 Task: Add a button with the title "Remove all stickers" that removes all stickers from the card.
Action: Mouse pressed left at (890, 281)
Screenshot: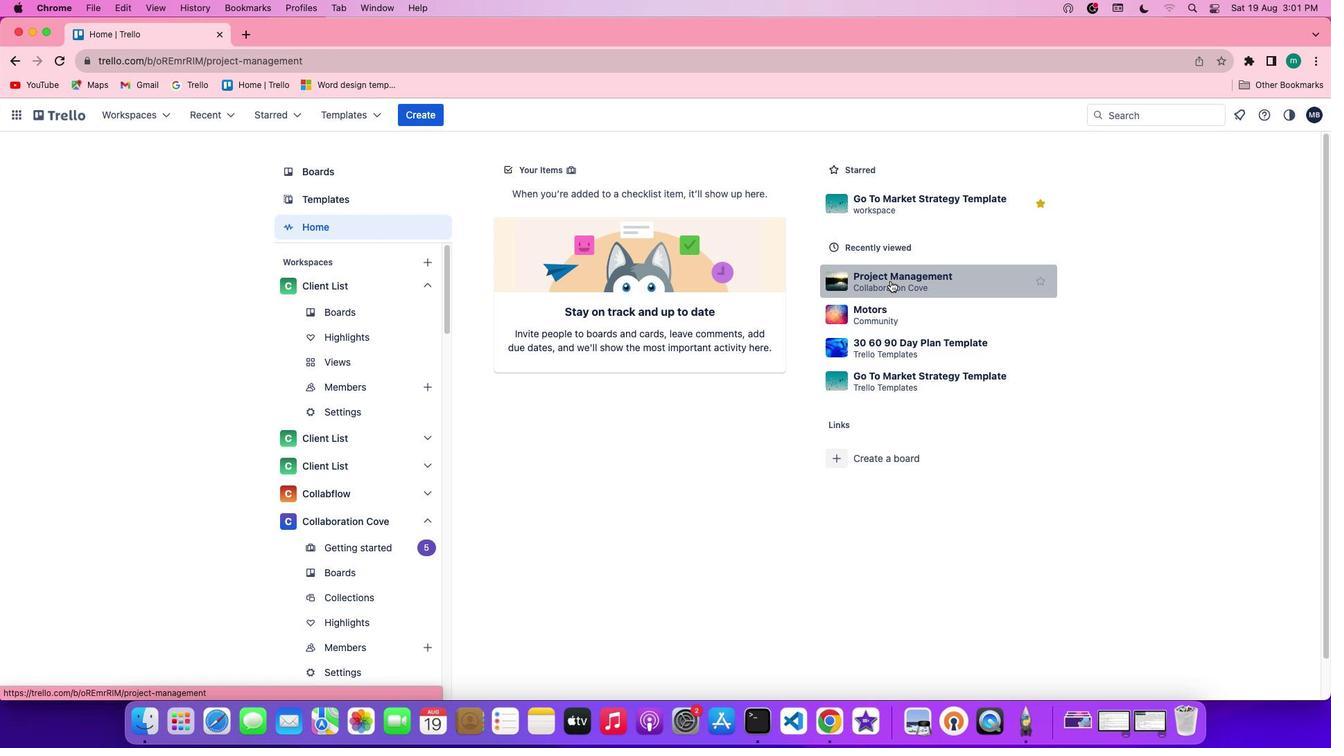 
Action: Mouse moved to (571, 353)
Screenshot: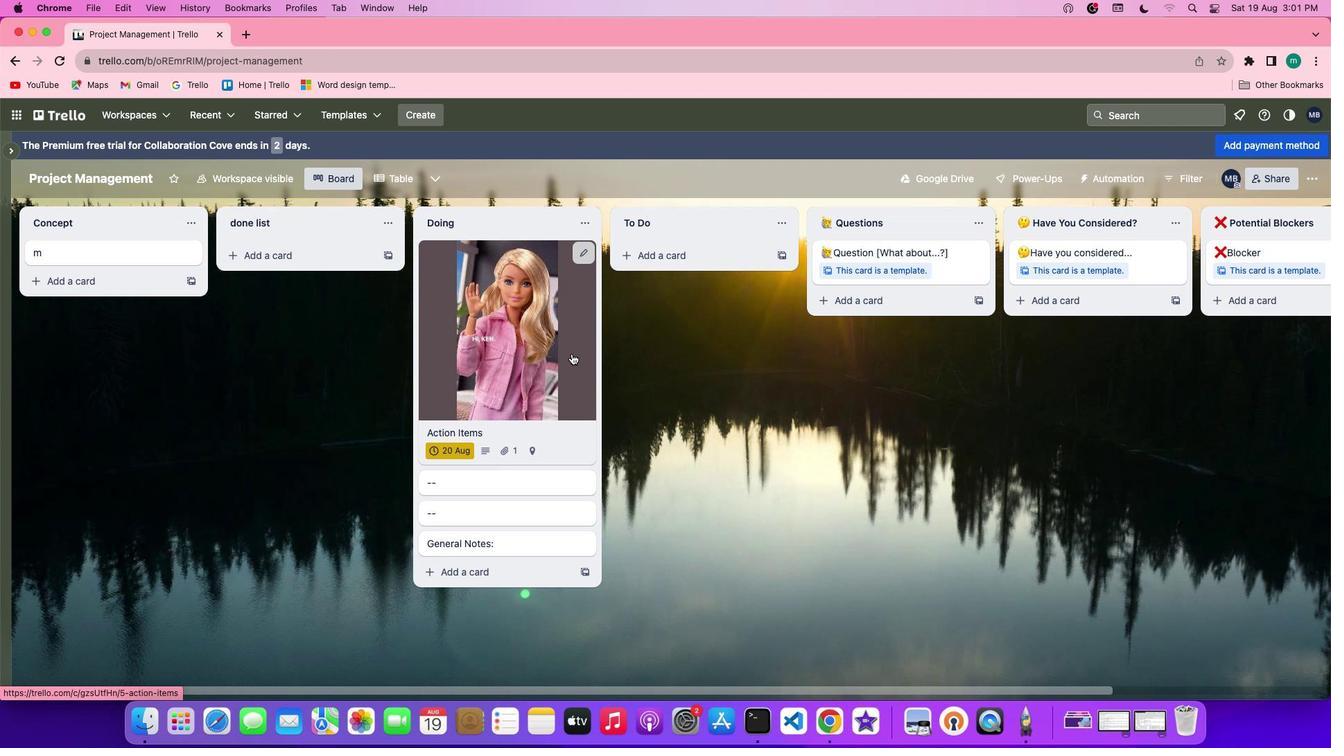 
Action: Mouse pressed left at (571, 353)
Screenshot: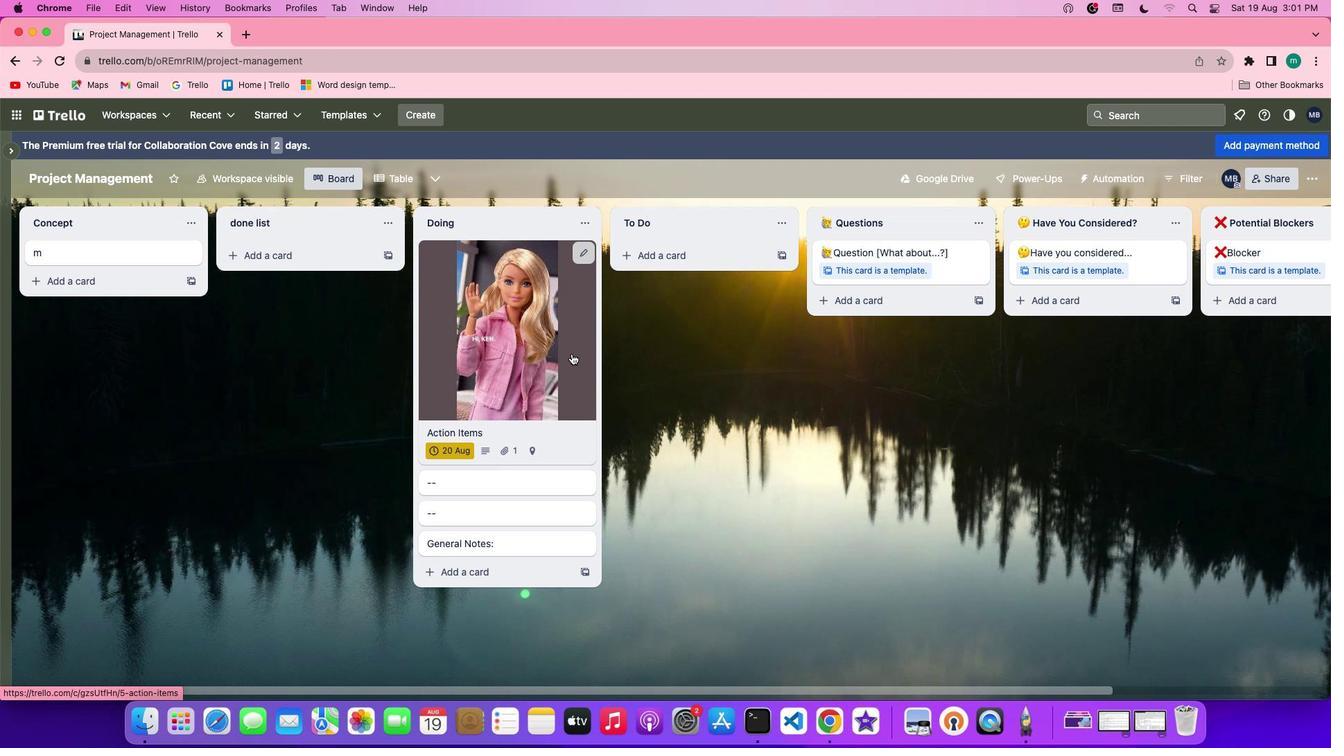 
Action: Mouse moved to (890, 502)
Screenshot: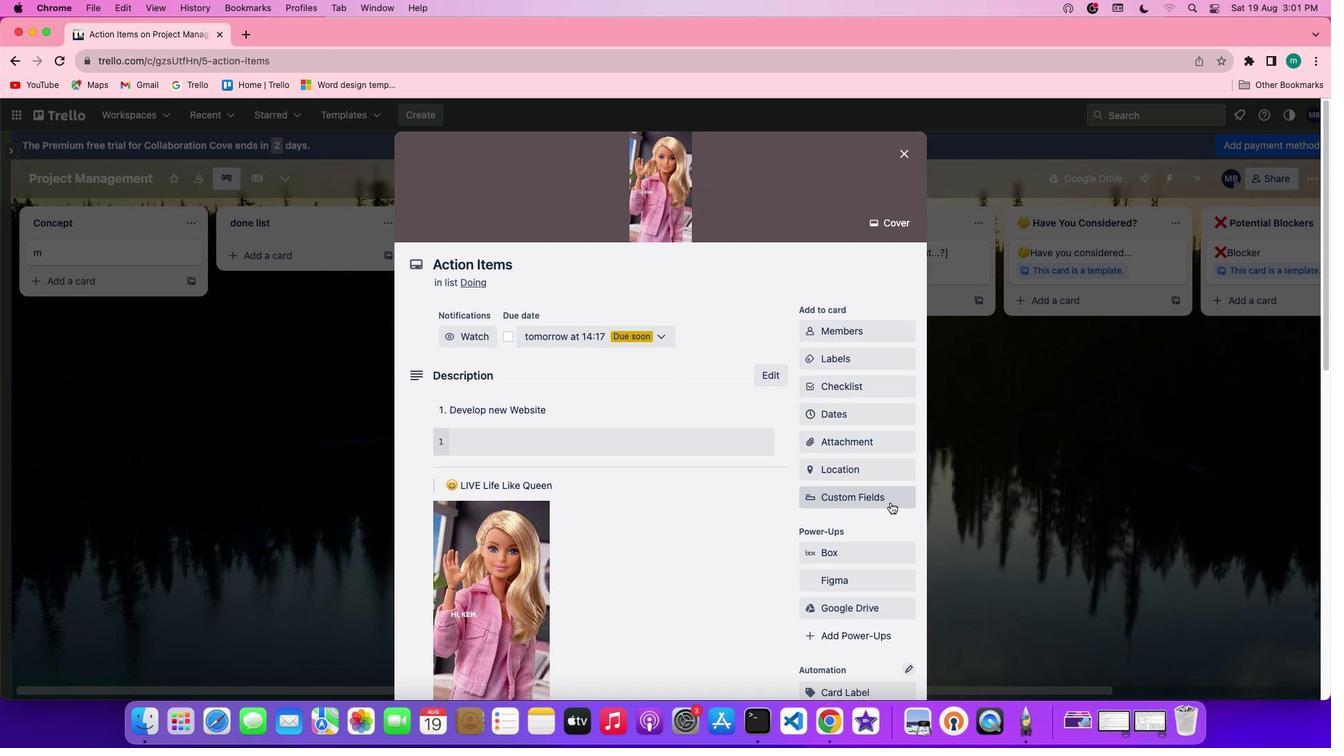 
Action: Mouse scrolled (890, 502) with delta (0, 0)
Screenshot: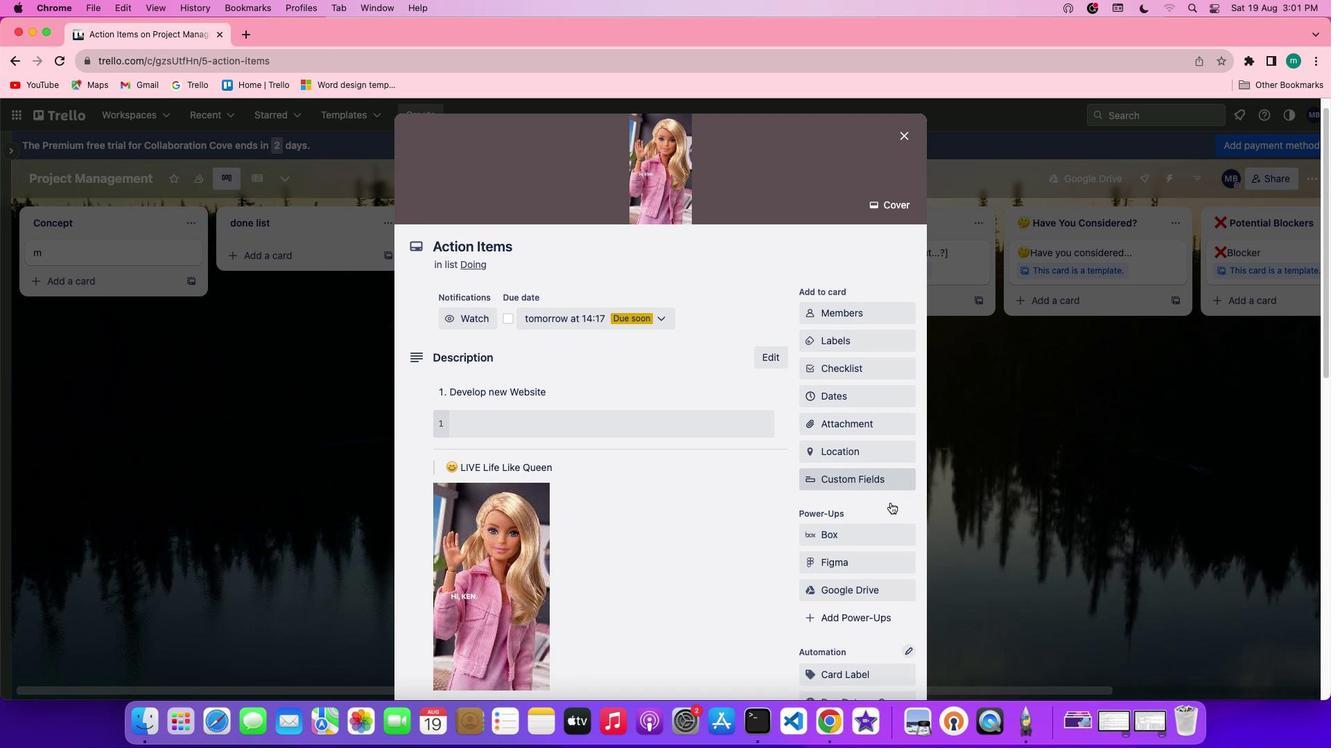 
Action: Mouse scrolled (890, 502) with delta (0, 0)
Screenshot: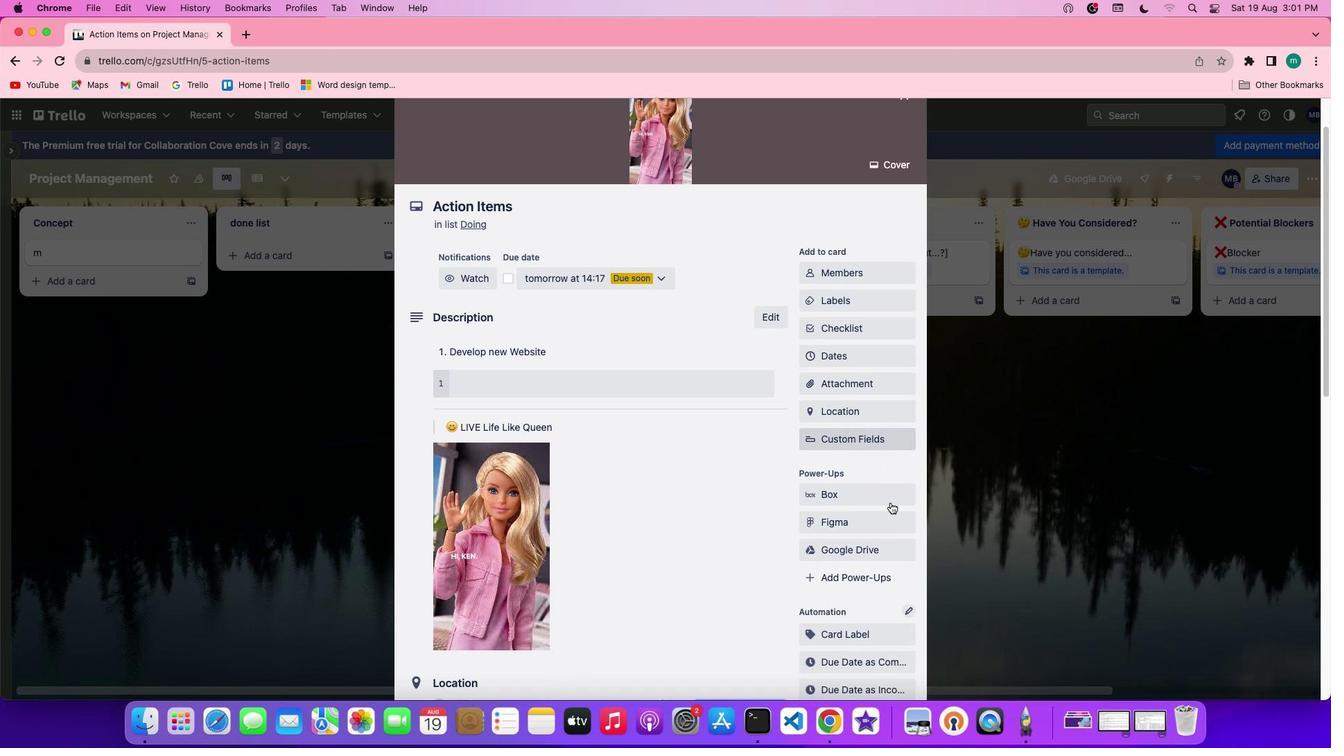 
Action: Mouse scrolled (890, 502) with delta (0, -1)
Screenshot: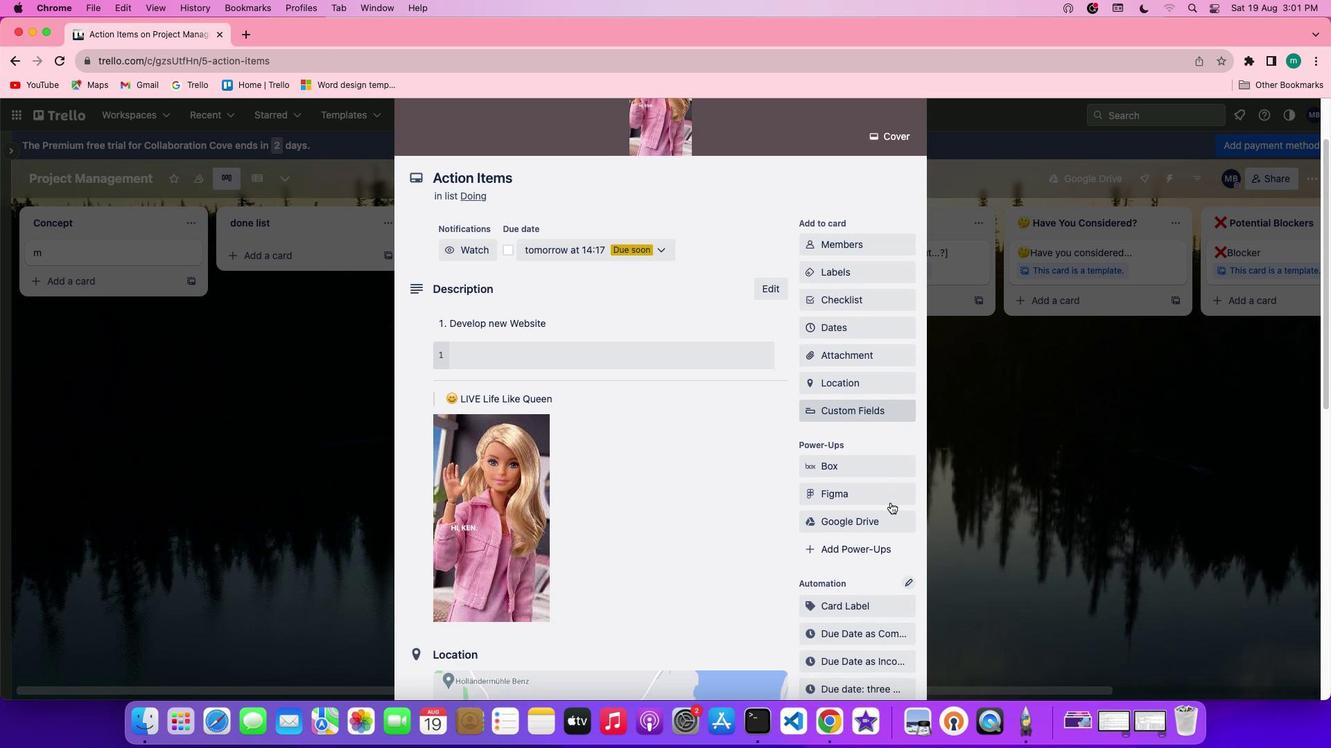 
Action: Mouse scrolled (890, 502) with delta (0, 0)
Screenshot: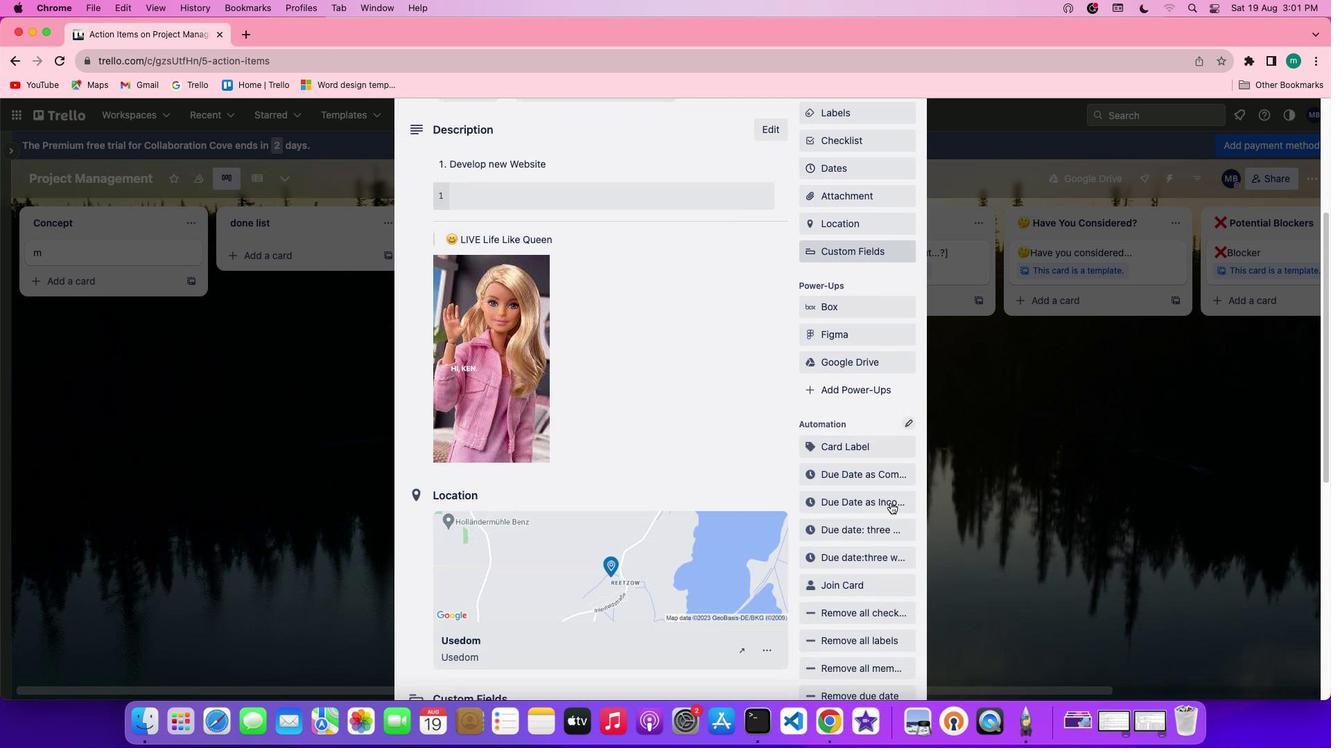 
Action: Mouse scrolled (890, 502) with delta (0, 0)
Screenshot: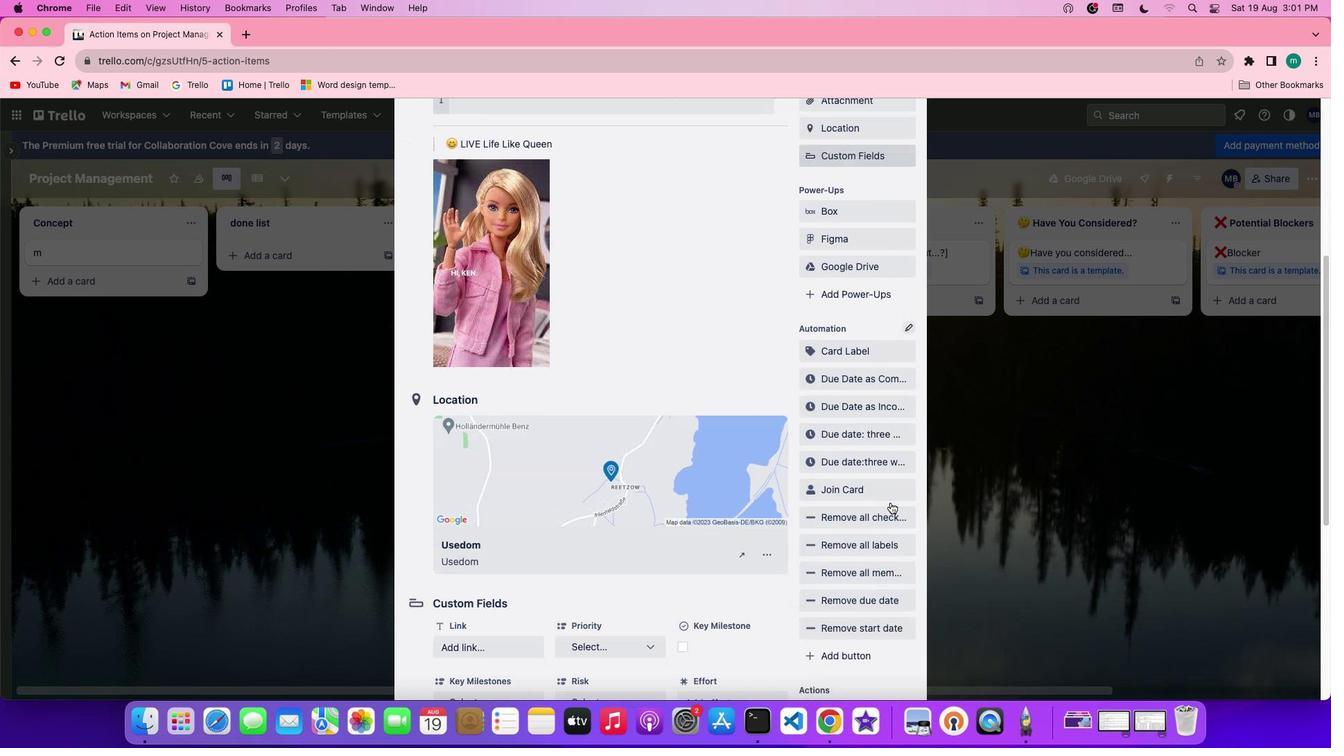 
Action: Mouse scrolled (890, 502) with delta (0, -2)
Screenshot: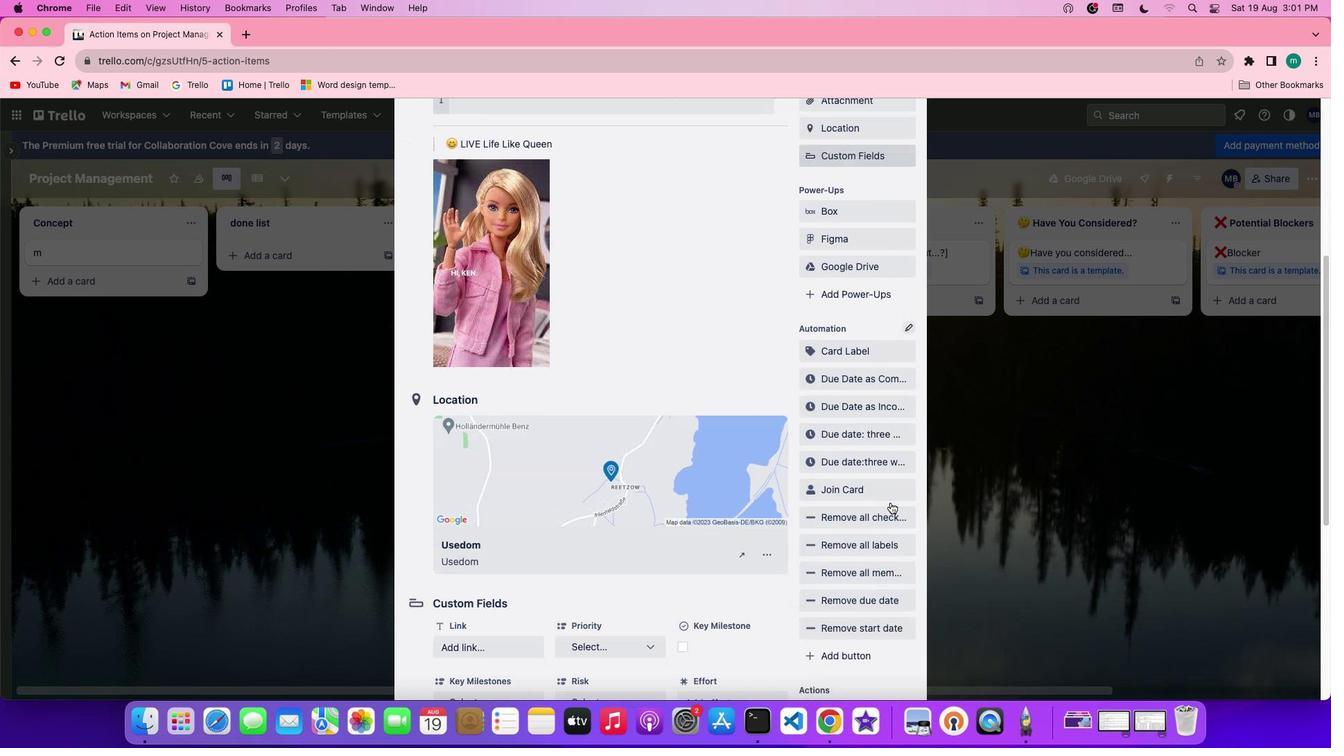 
Action: Mouse scrolled (890, 502) with delta (0, -3)
Screenshot: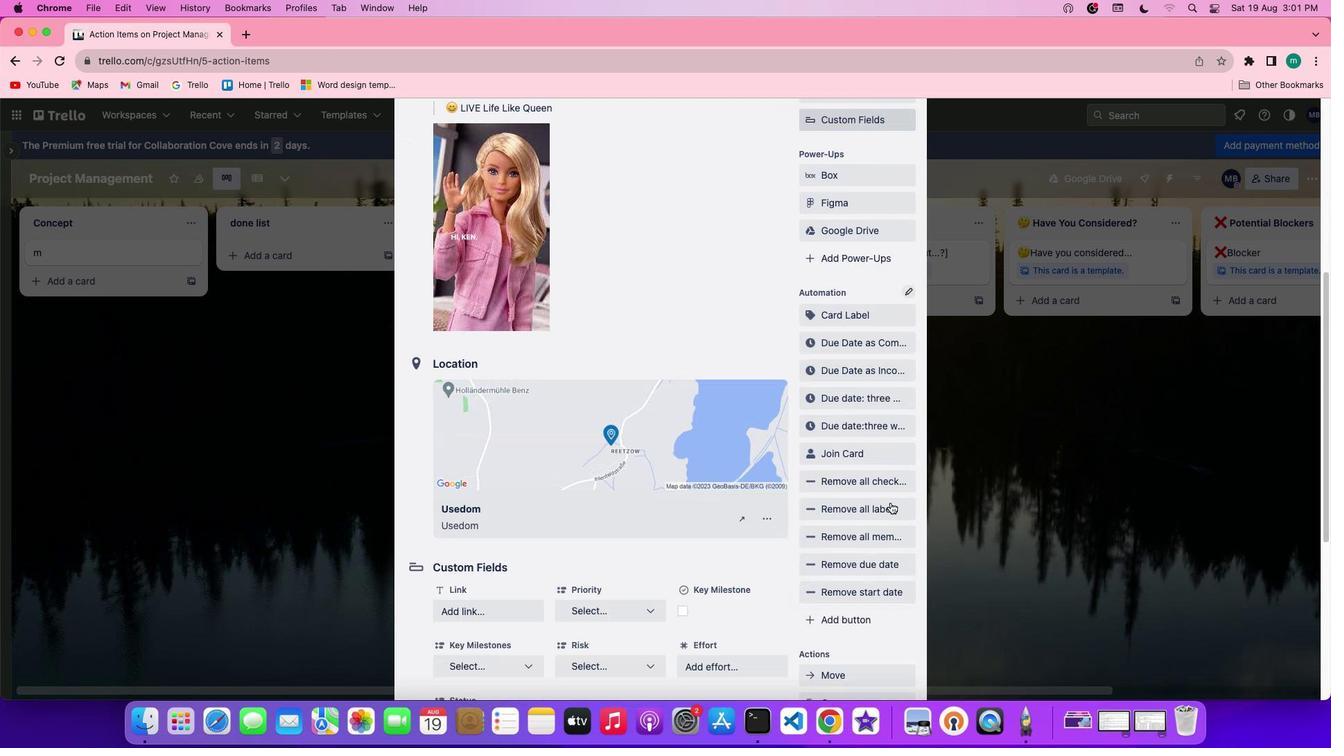 
Action: Mouse scrolled (890, 502) with delta (0, 0)
Screenshot: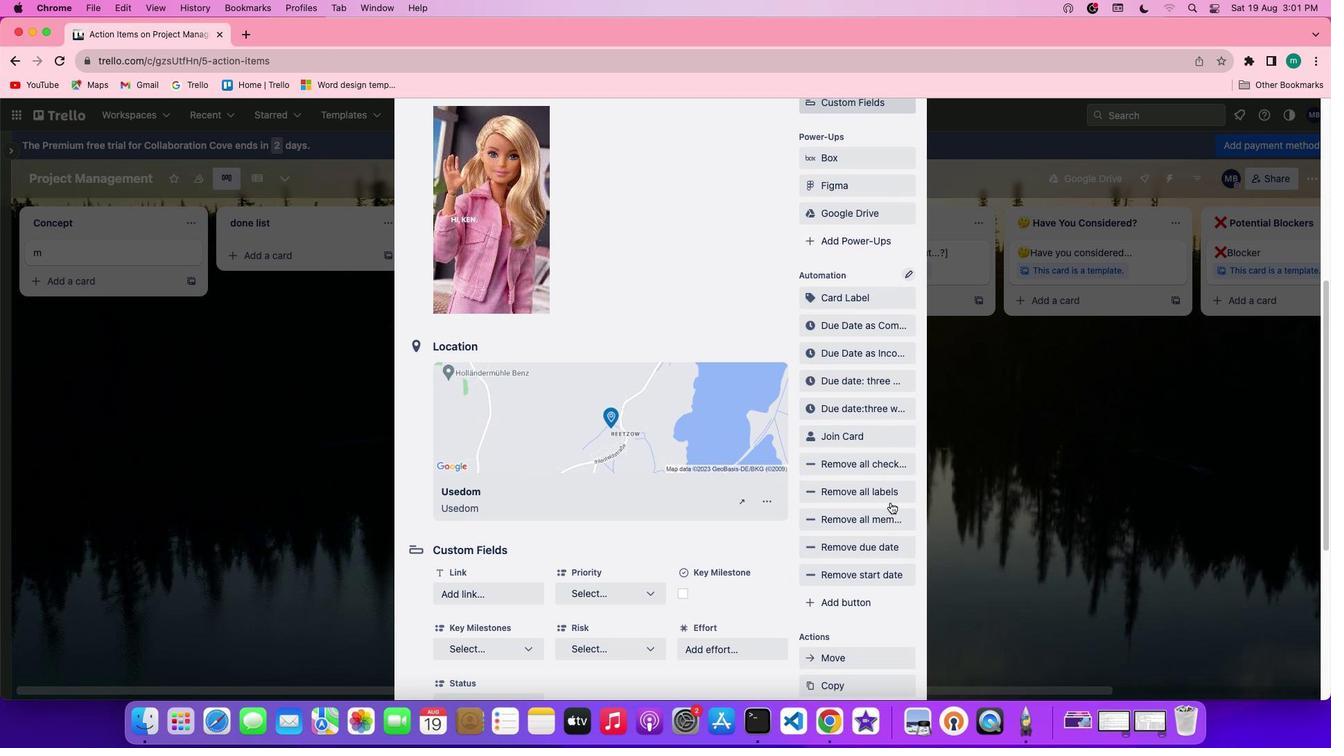 
Action: Mouse scrolled (890, 502) with delta (0, 0)
Screenshot: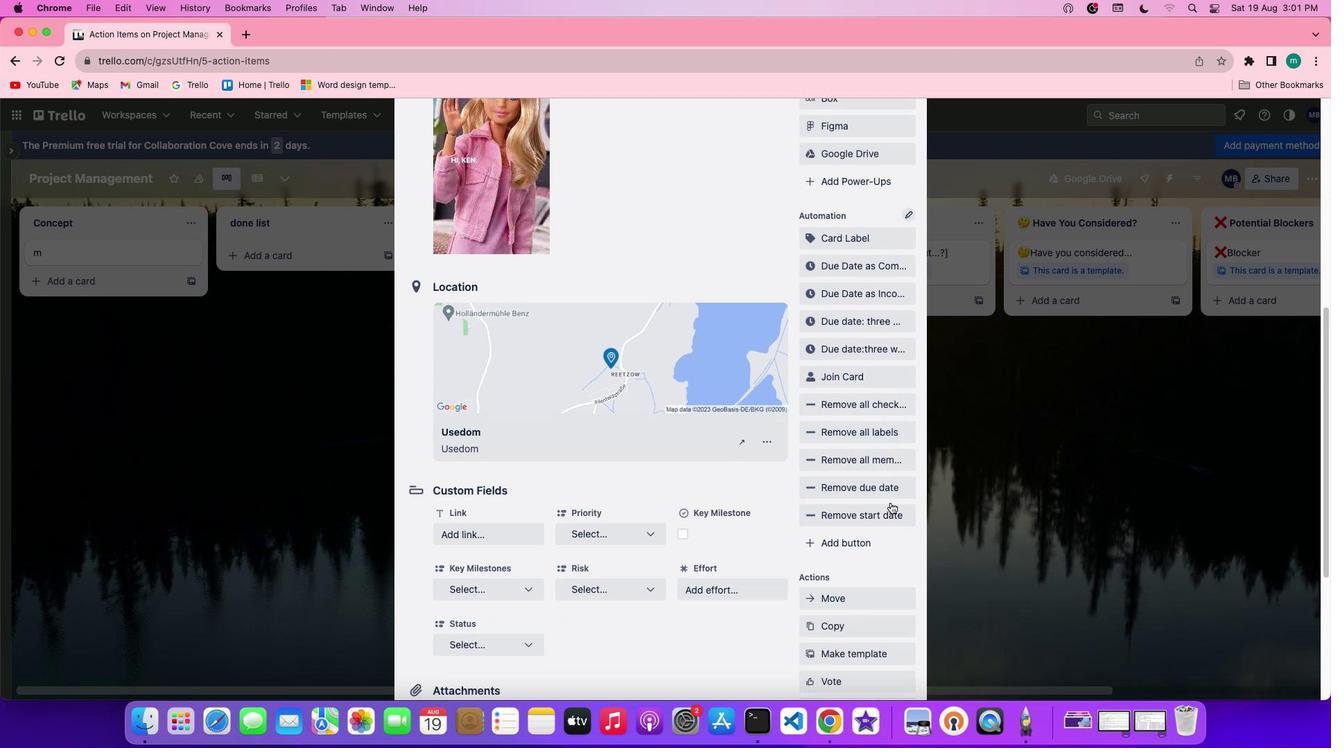 
Action: Mouse scrolled (890, 502) with delta (0, -1)
Screenshot: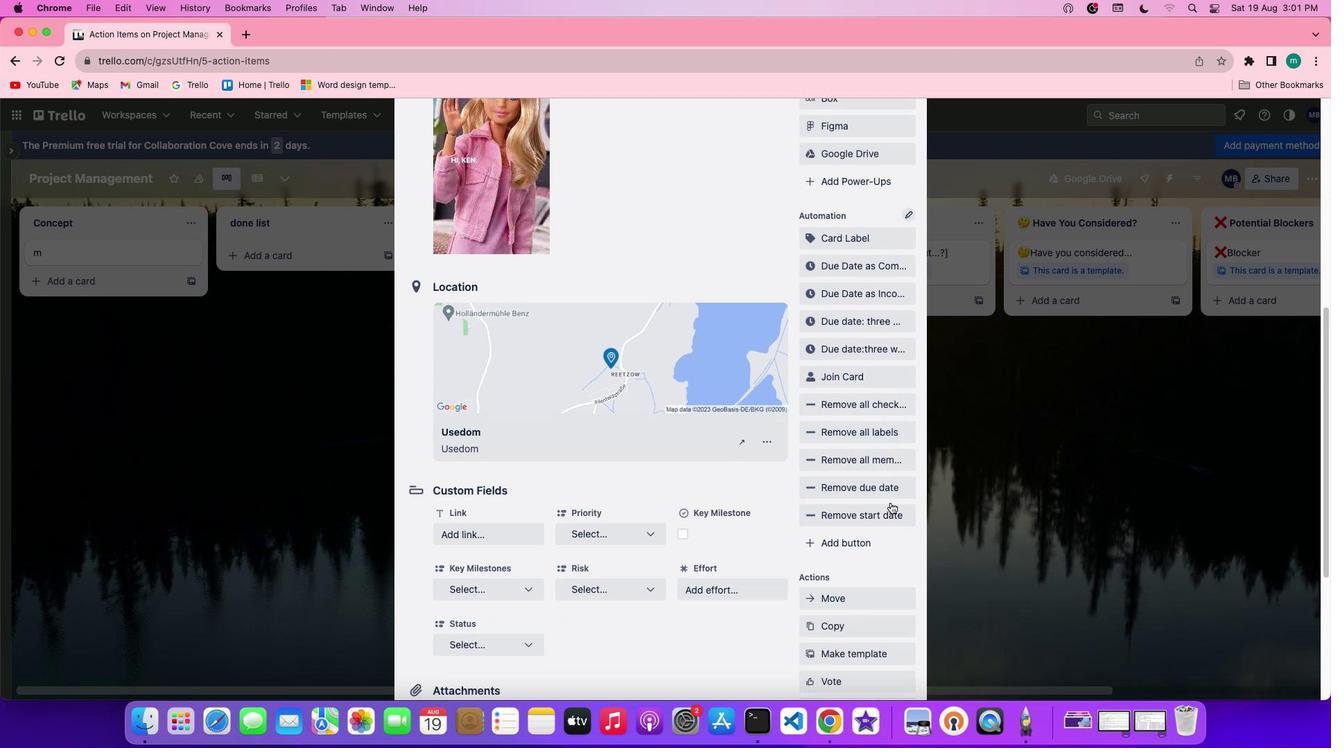 
Action: Mouse scrolled (890, 502) with delta (0, -2)
Screenshot: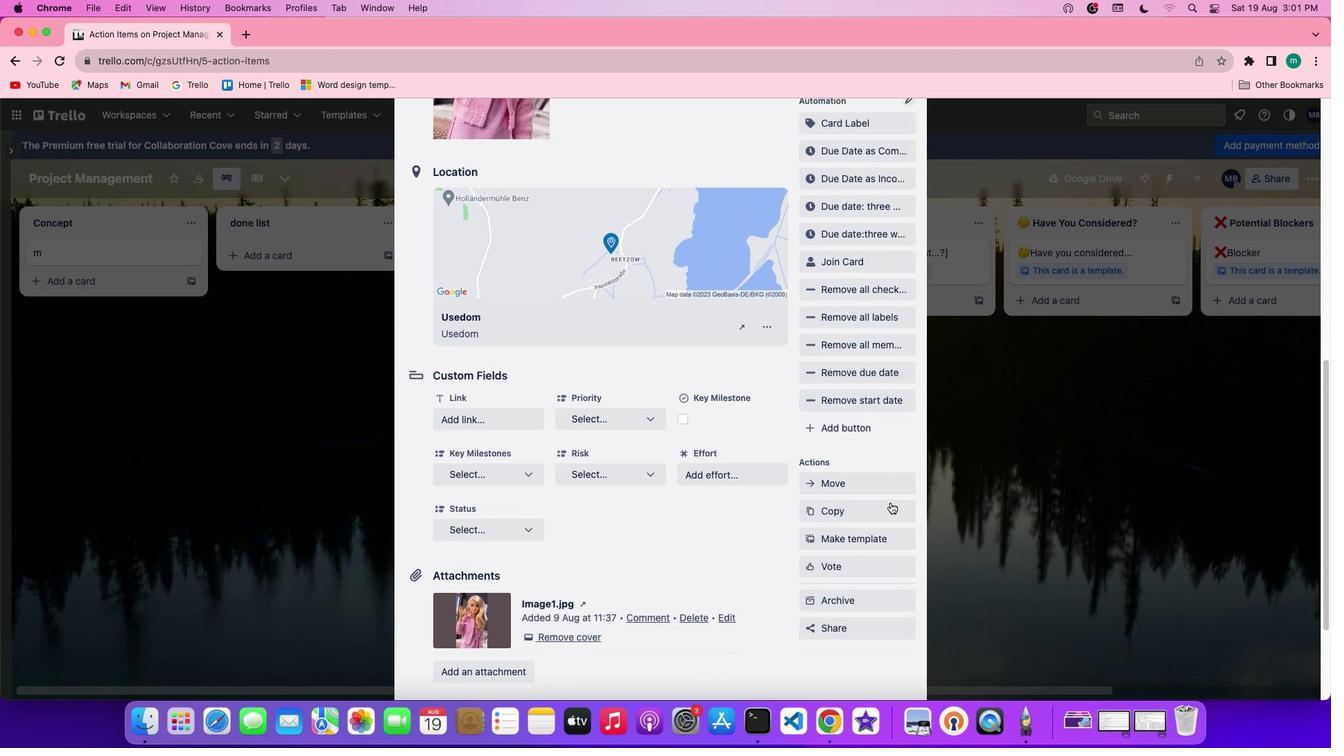 
Action: Mouse moved to (844, 424)
Screenshot: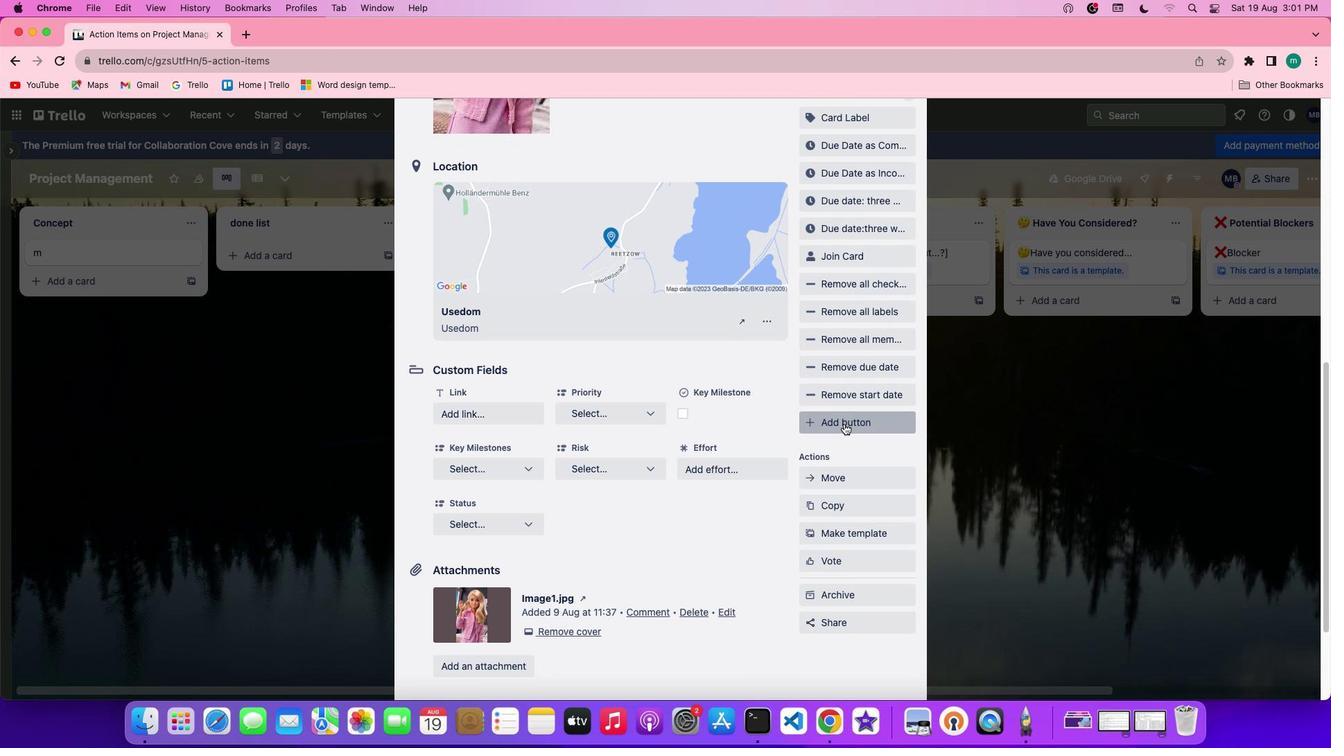 
Action: Mouse pressed left at (844, 424)
Screenshot: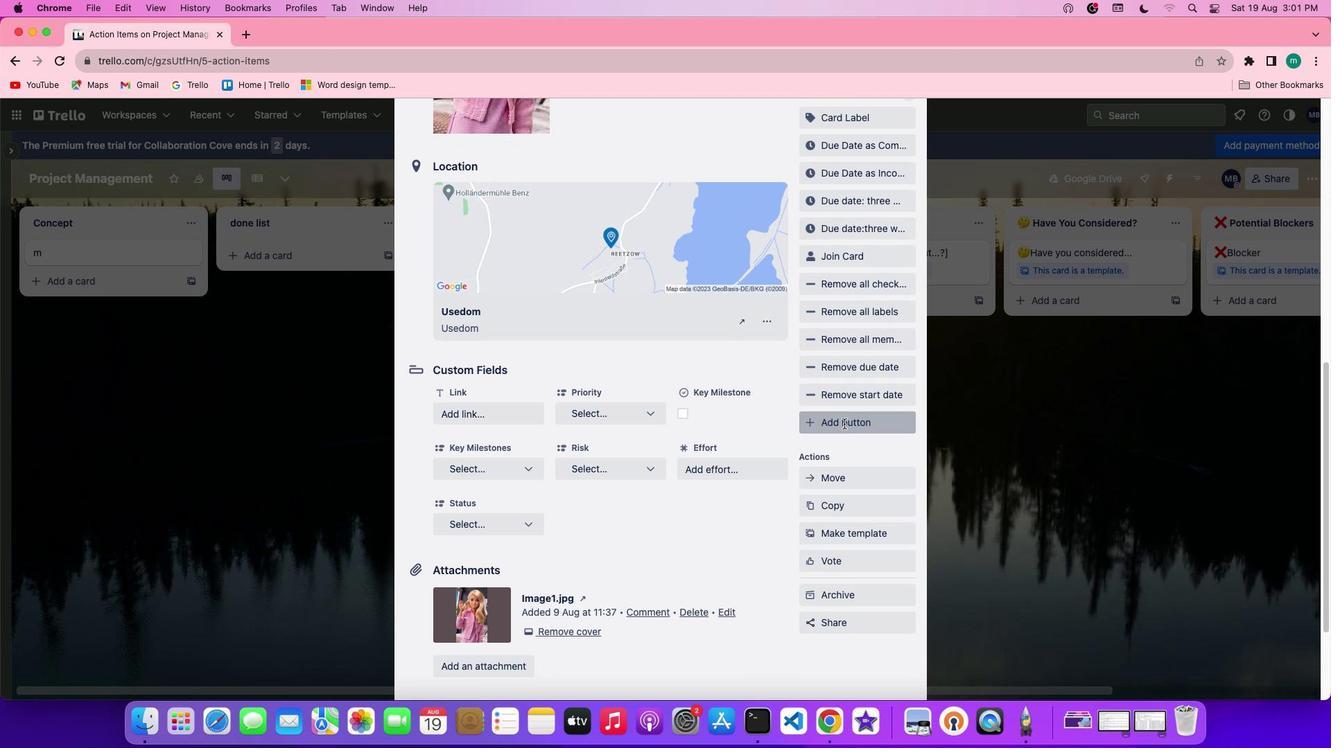 
Action: Mouse moved to (879, 366)
Screenshot: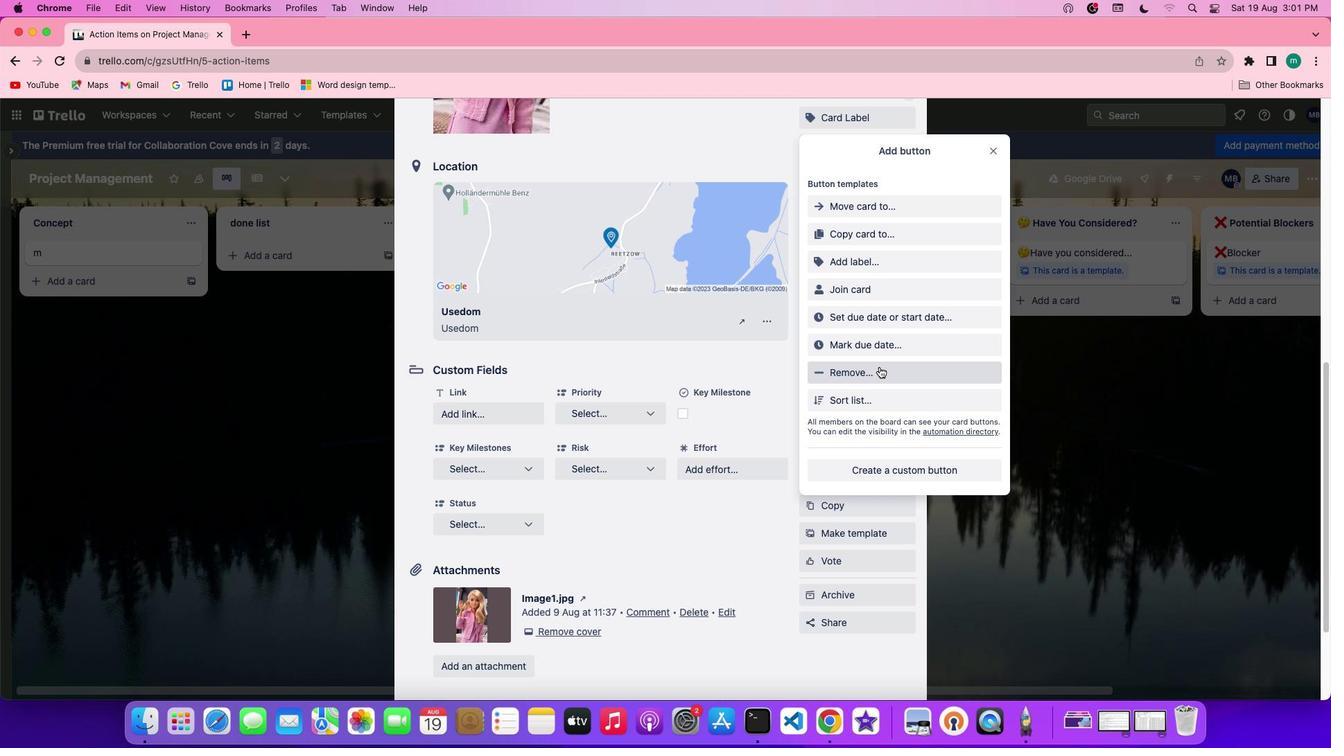 
Action: Mouse pressed left at (879, 366)
Screenshot: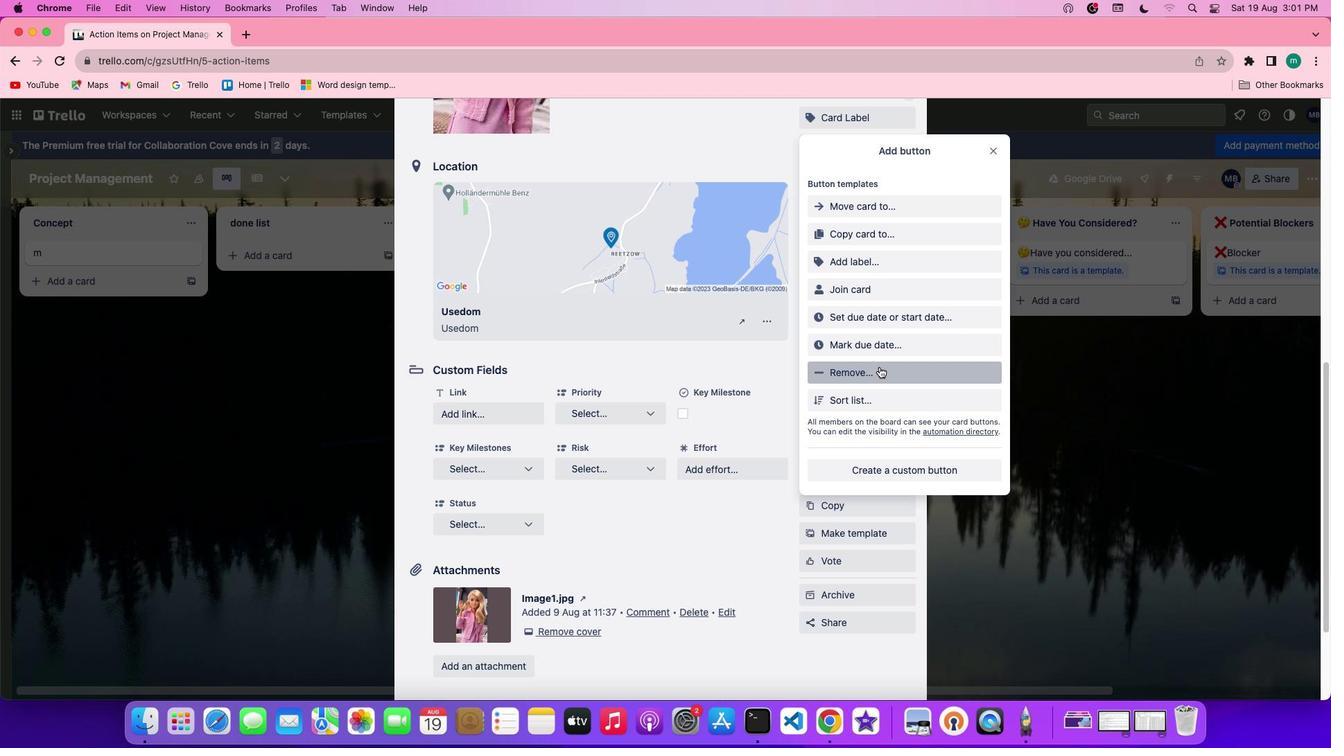 
Action: Mouse moved to (913, 215)
Screenshot: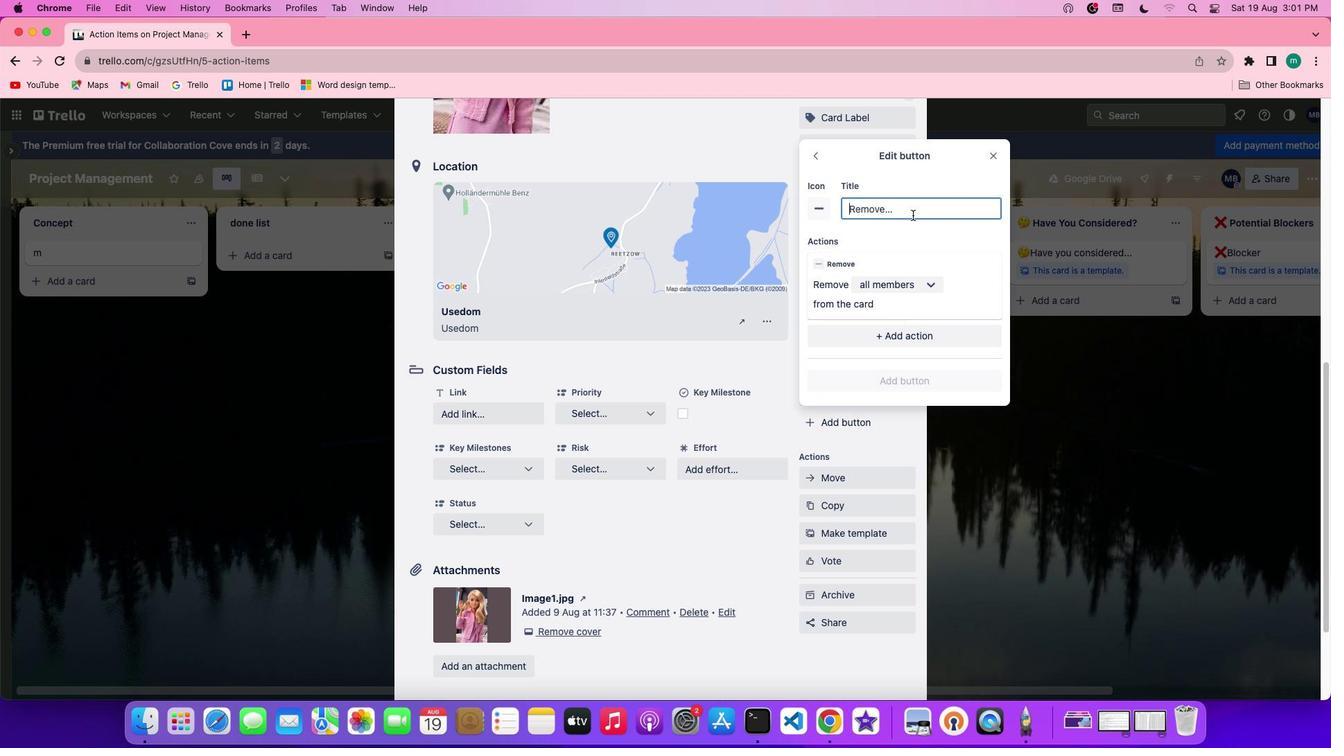 
Action: Mouse pressed left at (913, 215)
Screenshot: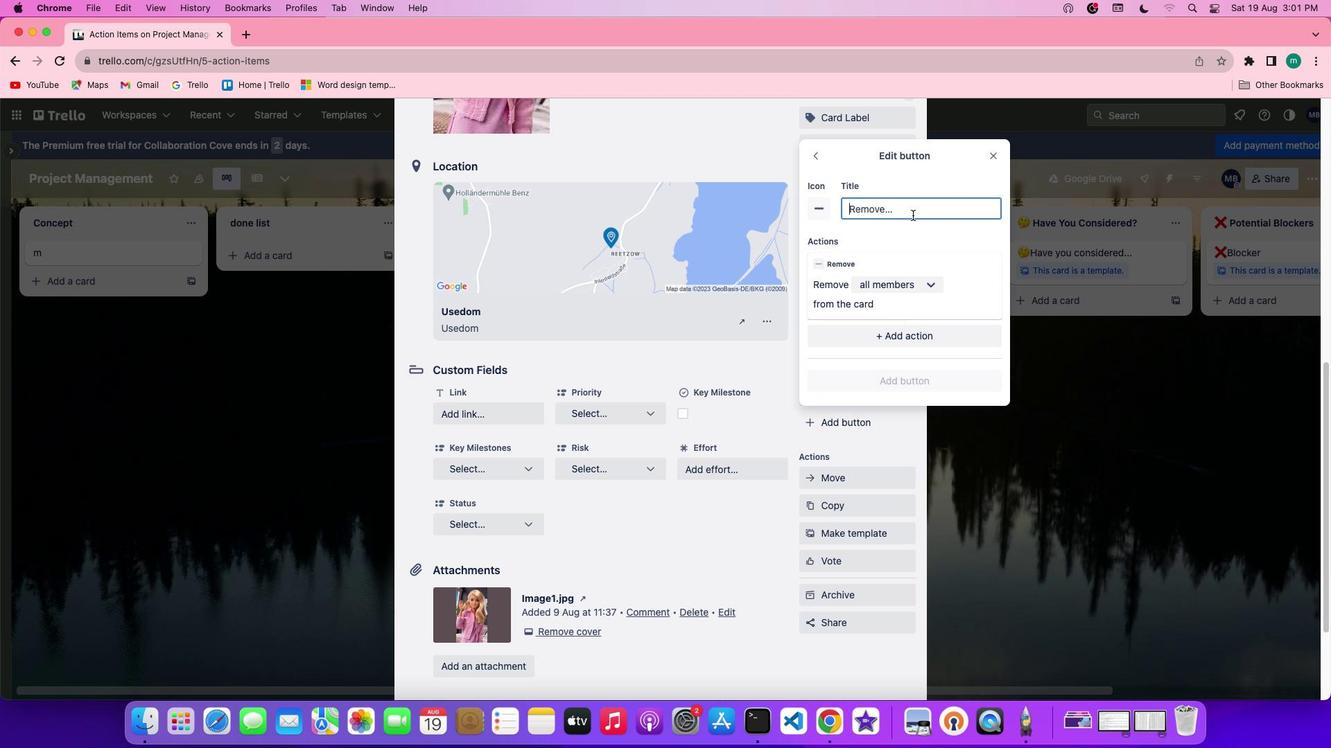 
Action: Key pressed Key.shift'R''e''m''o''v''e'Key.space'a''l''l'Key.space's''t''i''c''k''e''r''s'
Screenshot: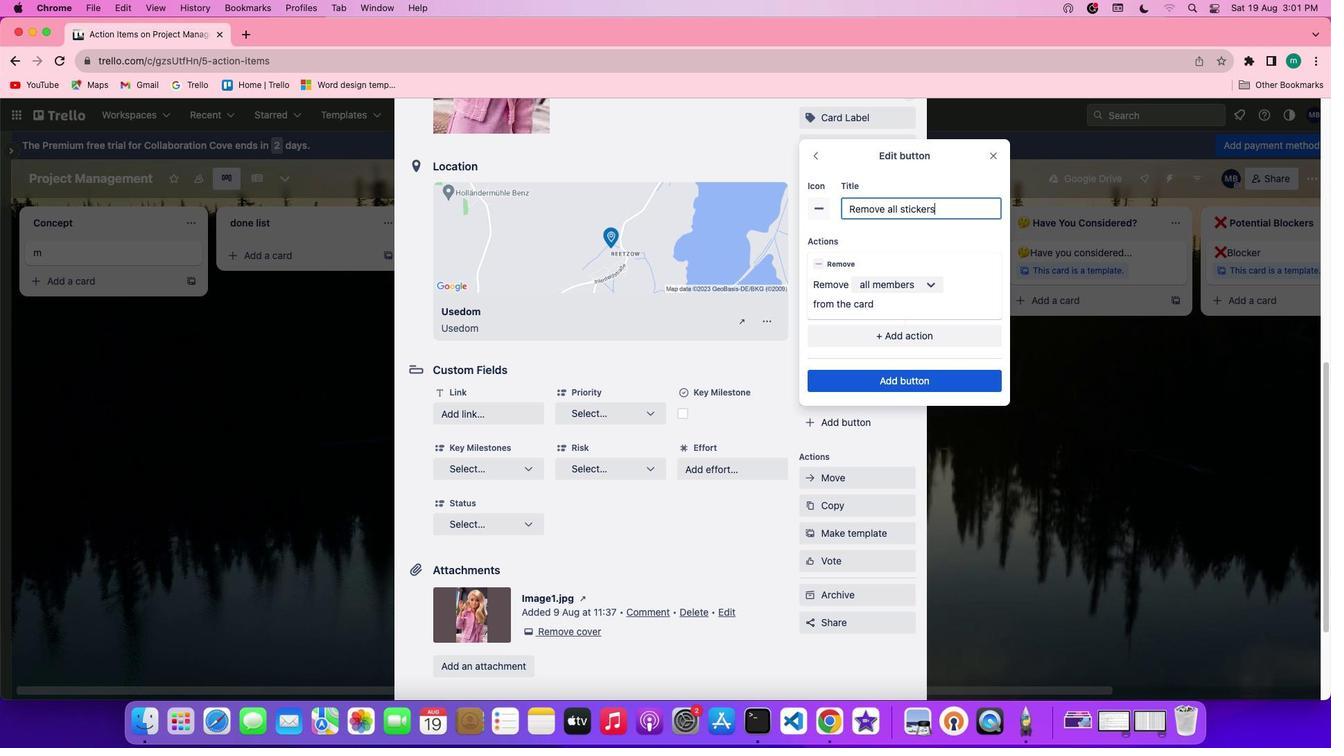 
Action: Mouse moved to (916, 282)
Screenshot: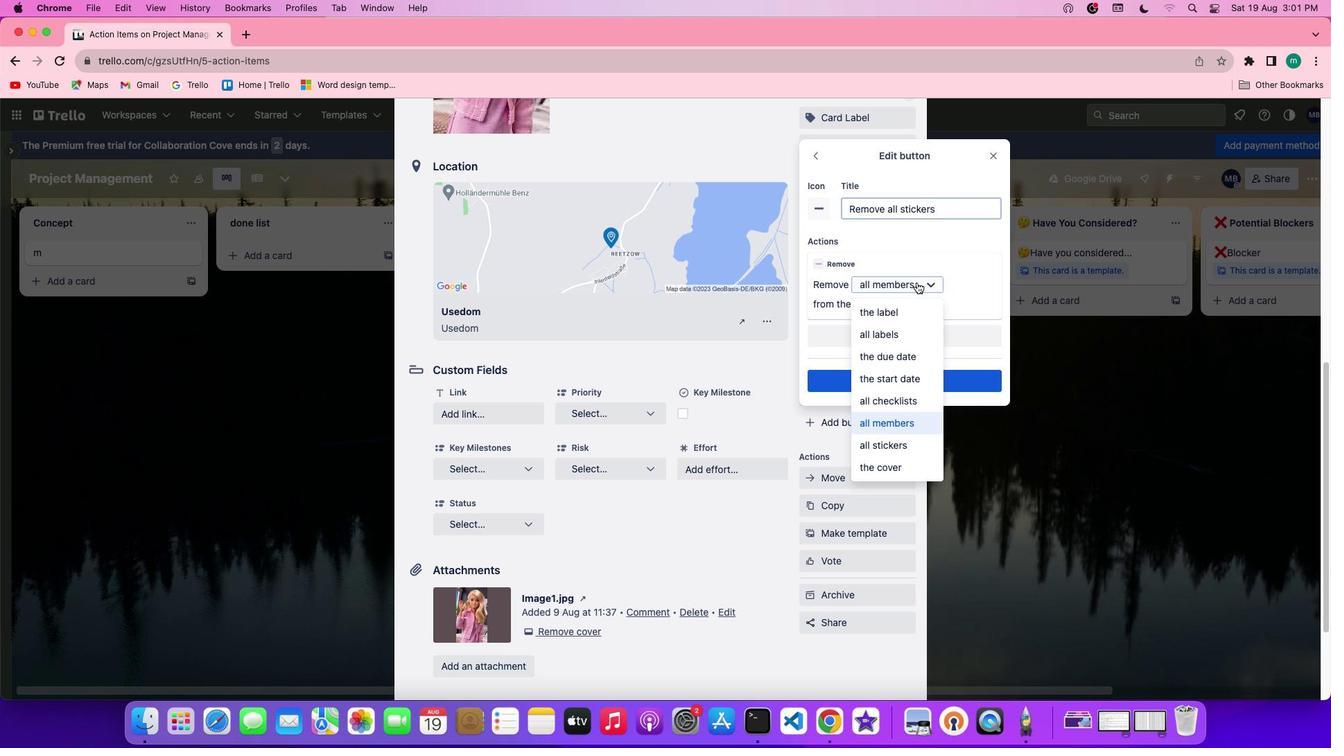
Action: Mouse pressed left at (916, 282)
Screenshot: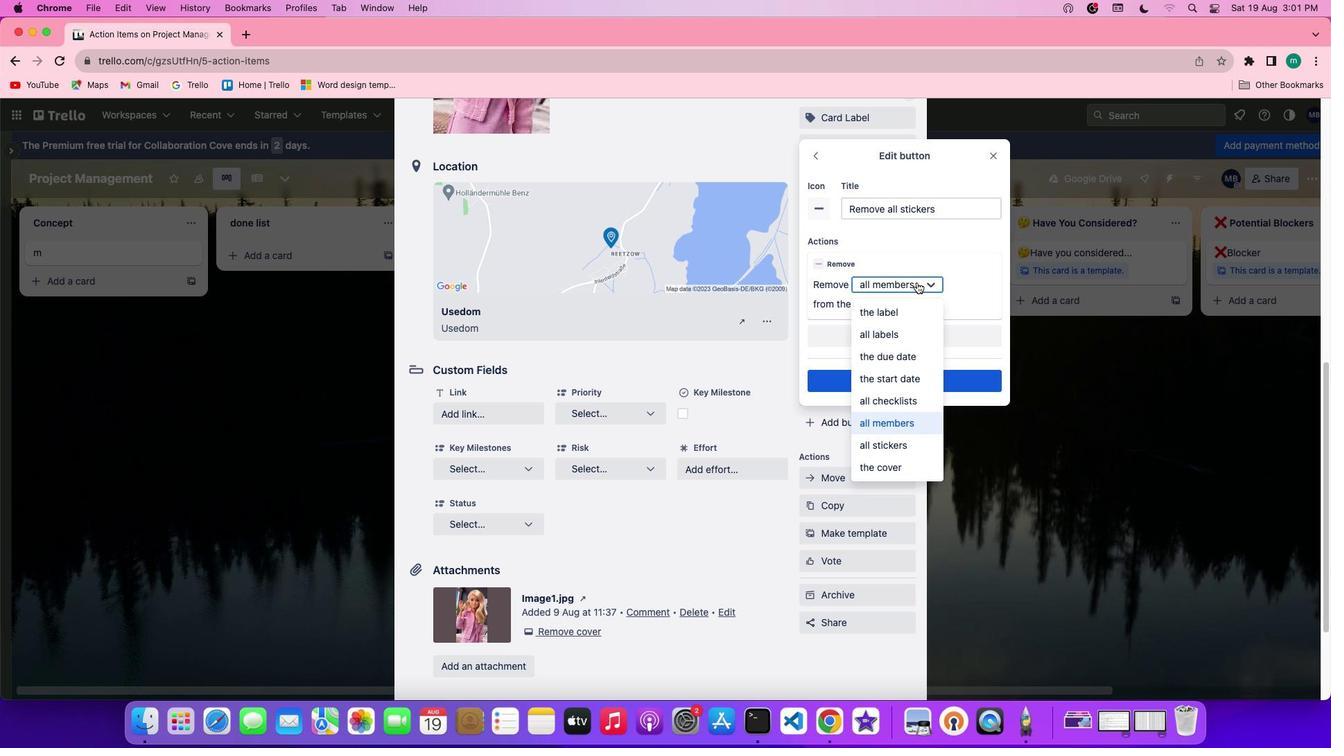 
Action: Mouse moved to (896, 442)
Screenshot: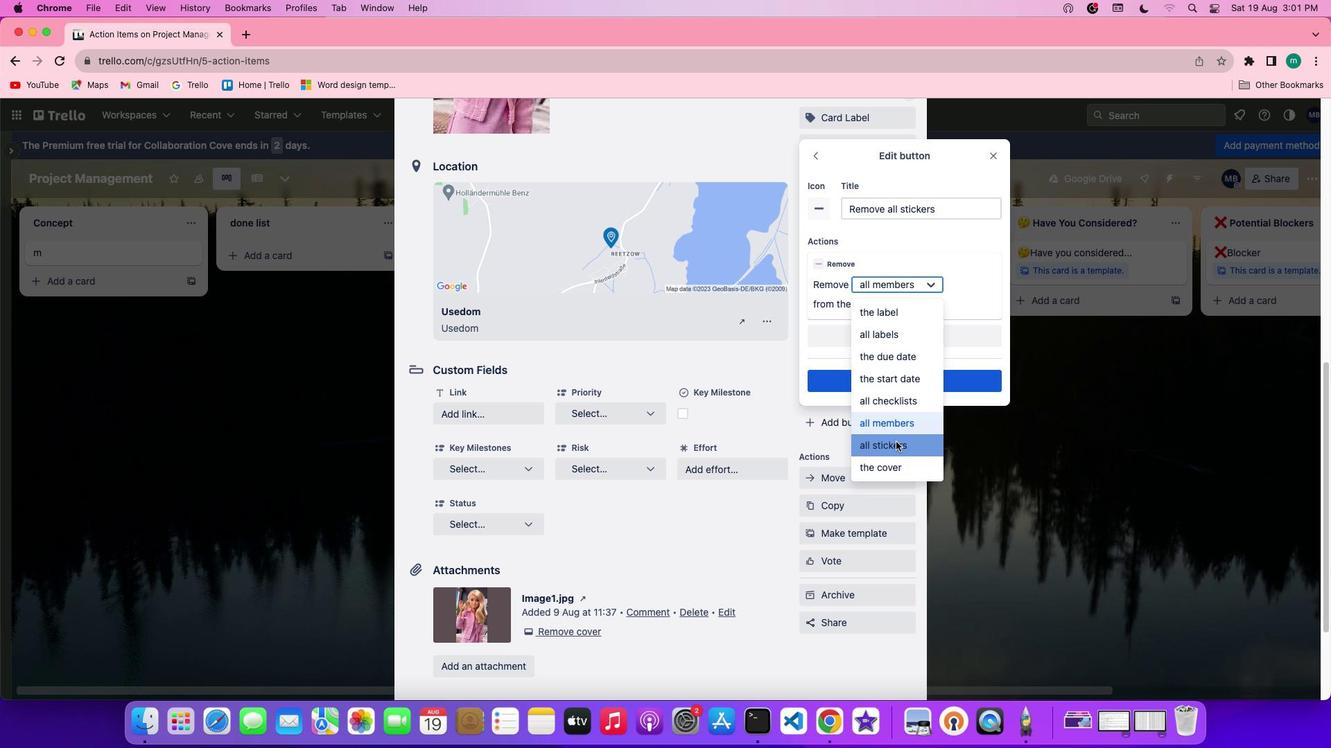 
Action: Mouse pressed left at (896, 442)
Screenshot: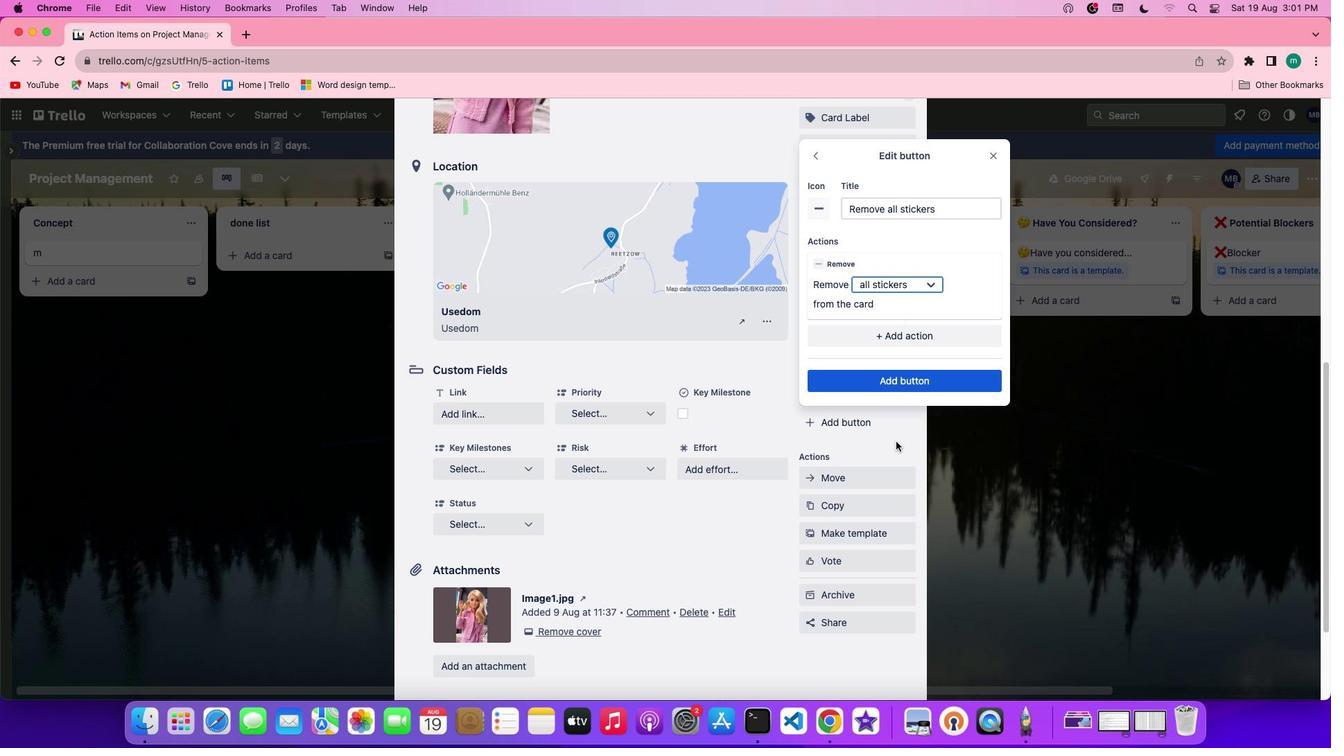 
Action: Mouse moved to (937, 381)
Screenshot: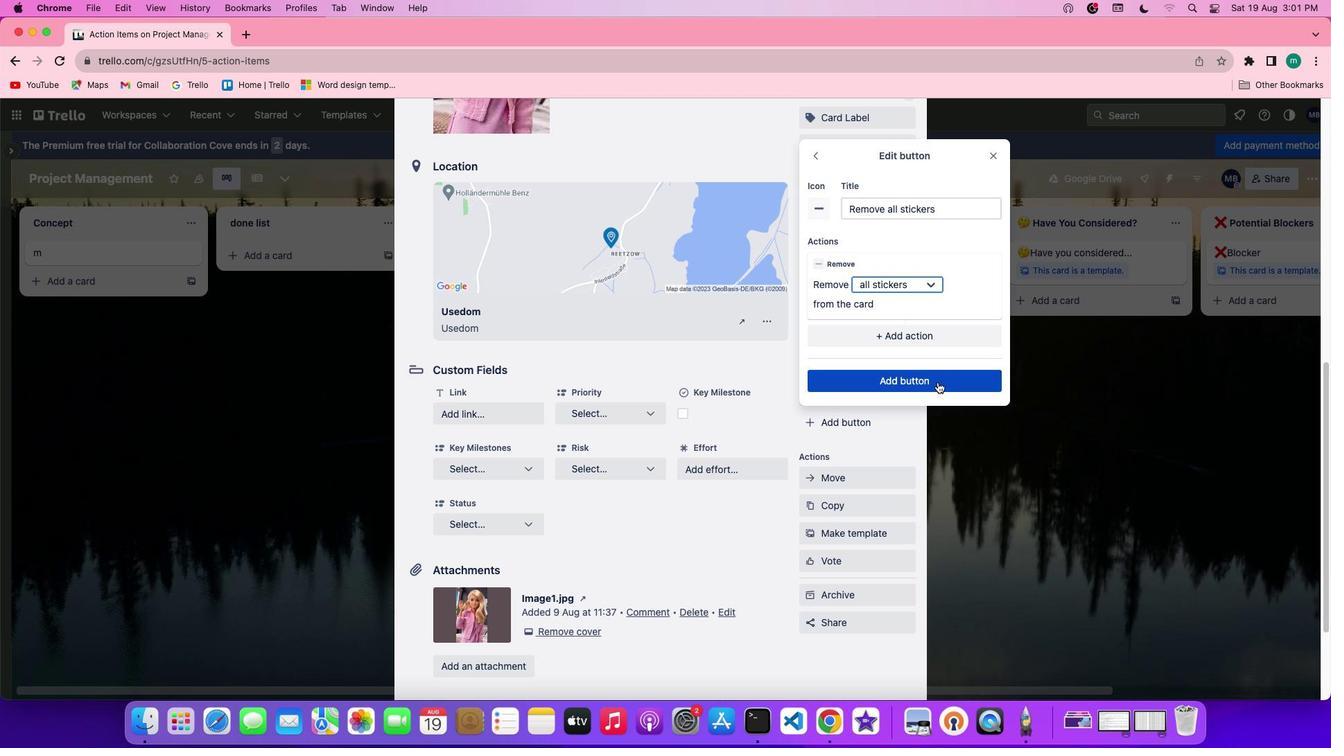 
Action: Mouse pressed left at (937, 381)
Screenshot: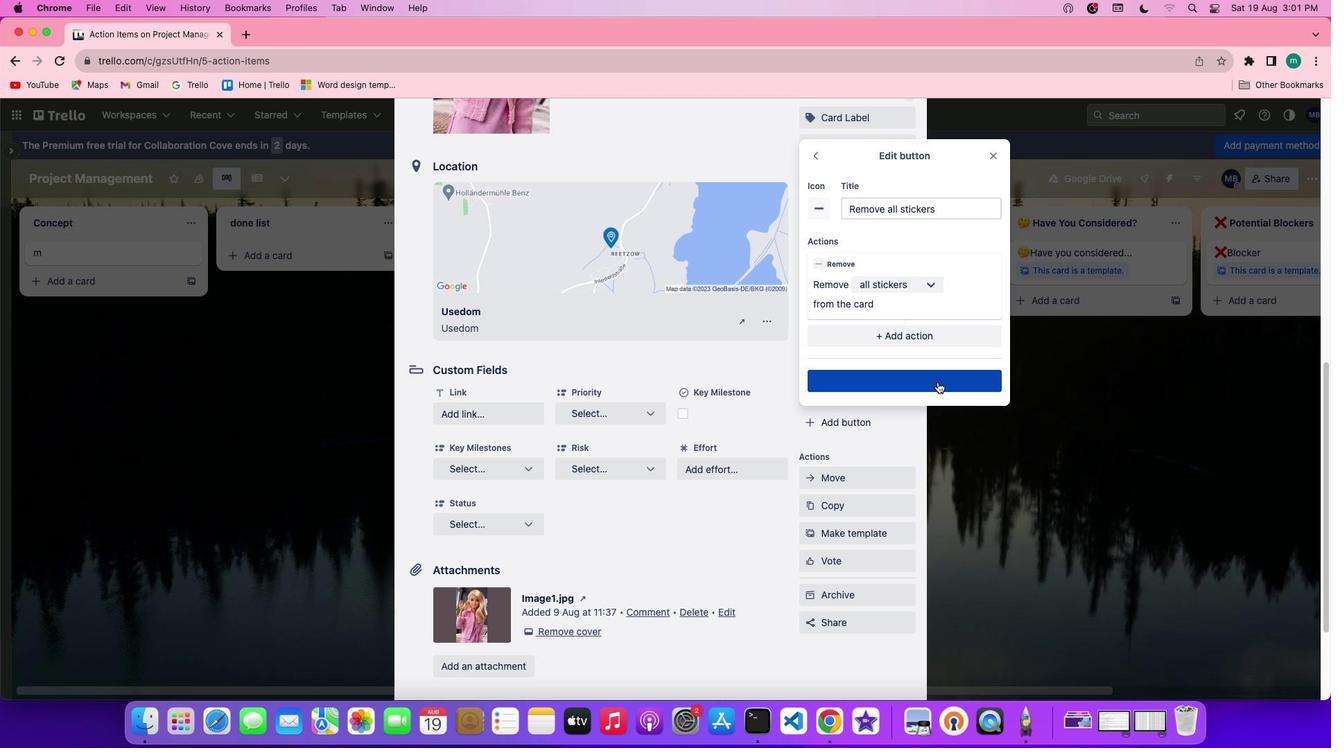 
